 Task: Create New Customer with Customer Name: Mio Cuore, Billing Address Line1: 1405 Camden Street, Billing Address Line2:  Reno, Billing Address Line3:  Nevada 89501, Cell Number: 785-697-6934
Action: Mouse moved to (228, 127)
Screenshot: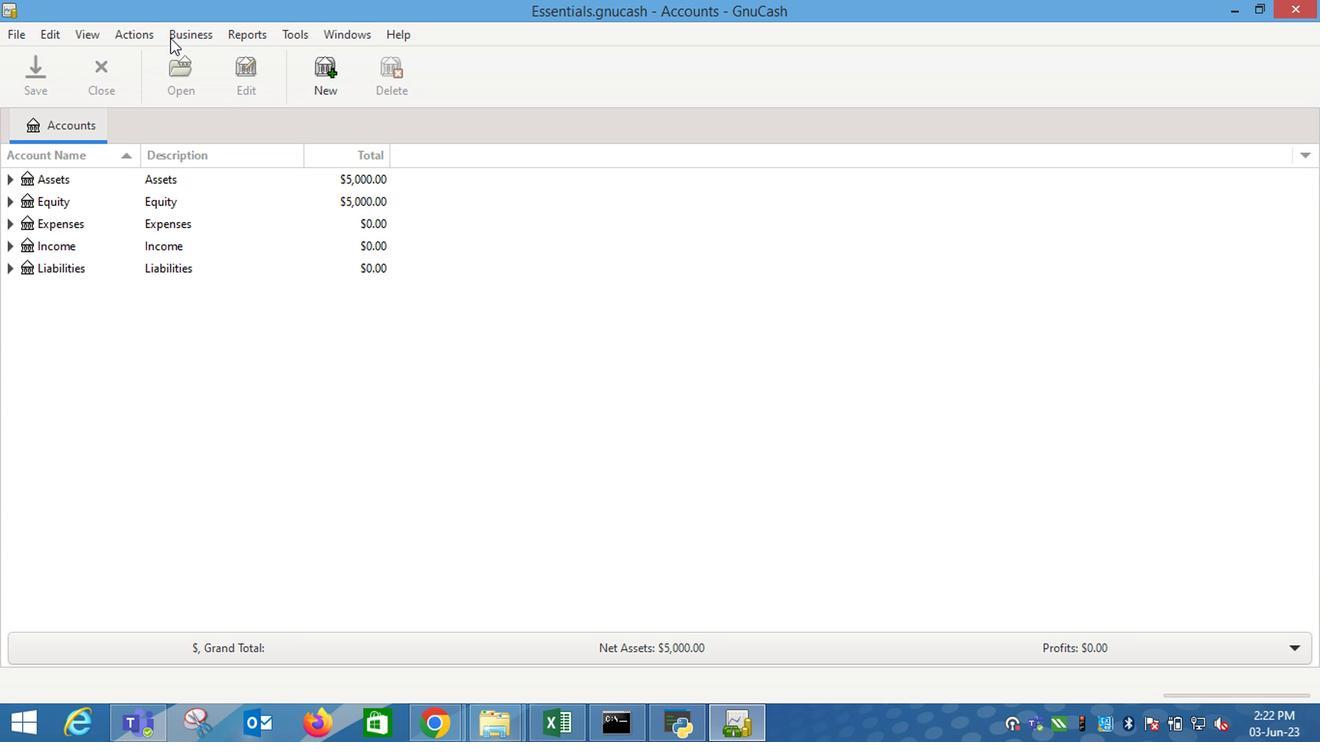 
Action: Mouse pressed left at (228, 127)
Screenshot: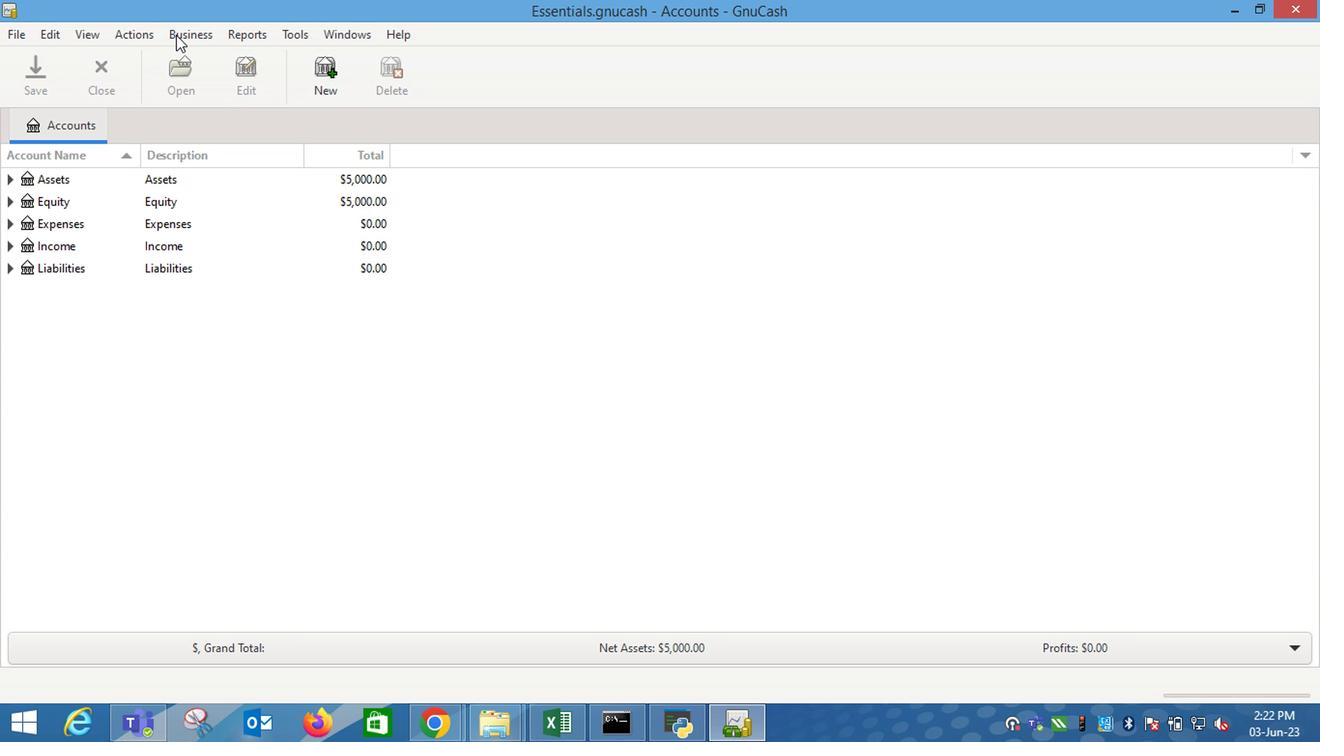 
Action: Mouse moved to (406, 161)
Screenshot: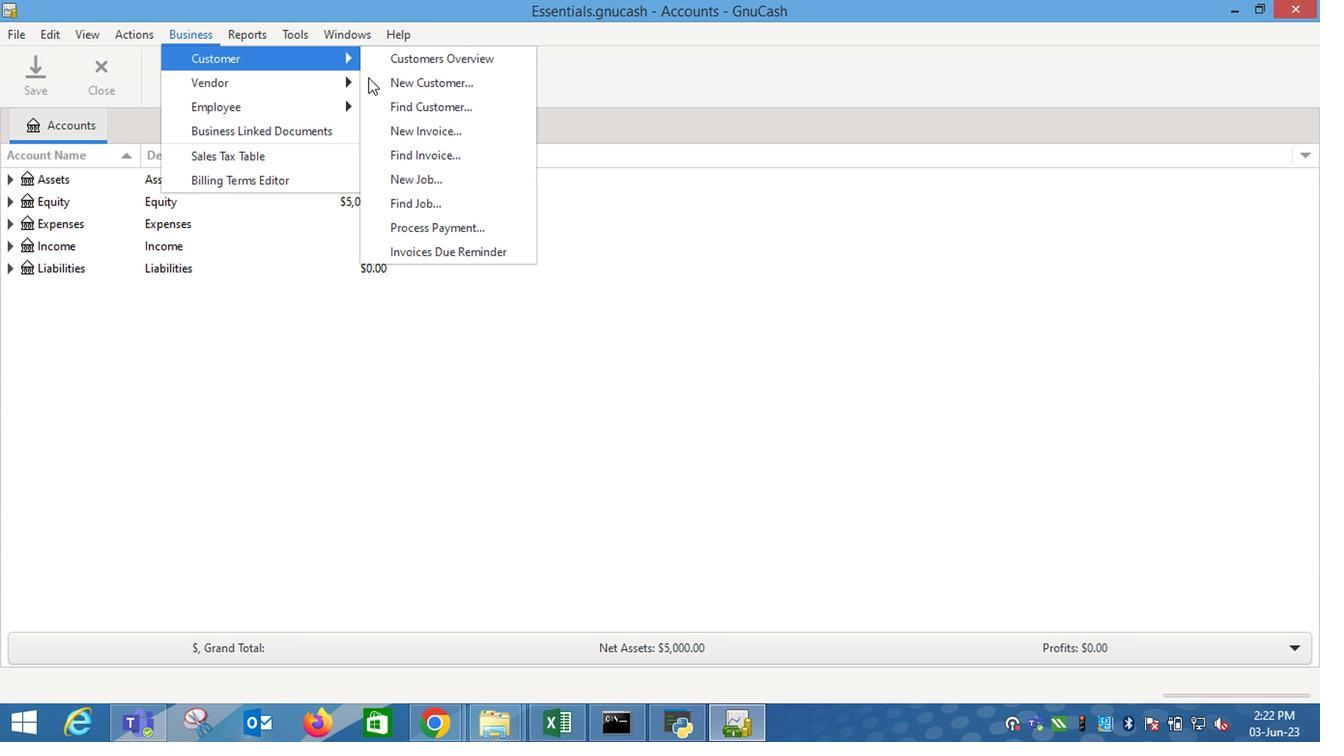 
Action: Mouse pressed left at (406, 161)
Screenshot: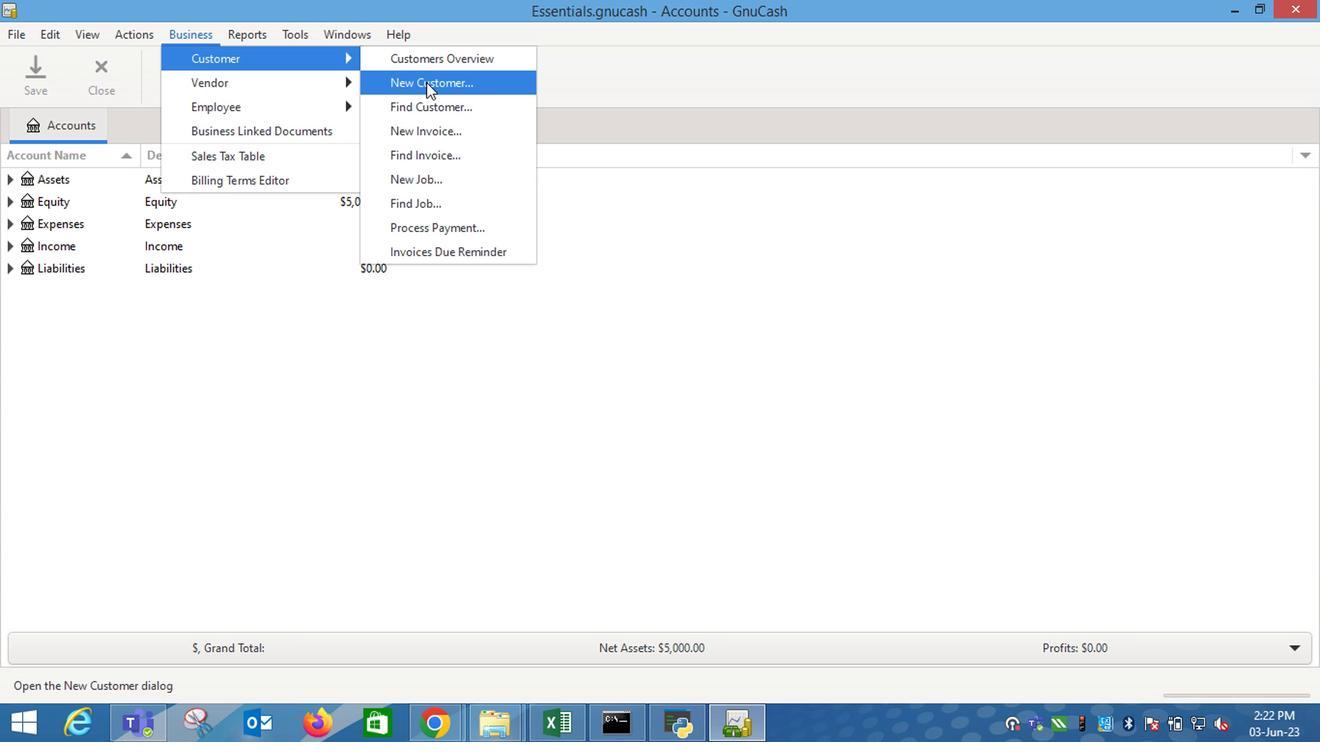 
Action: Mouse moved to (892, 386)
Screenshot: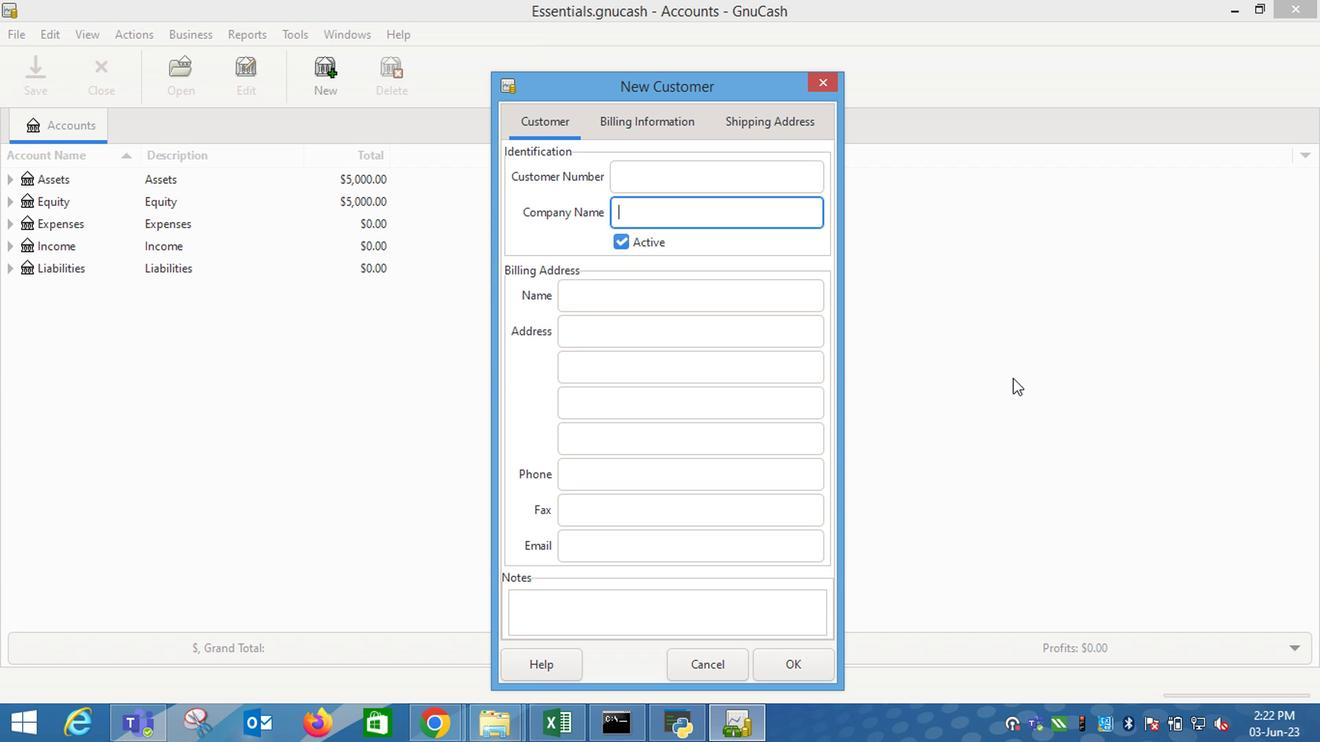
Action: Key pressed <Key.shift_r>Mio<Key.space><Key.shift_r>Cuore<Key.tab><Key.tab><Key.tab>1405<Key.space><Key.shift_r>Camden<Key.space><Key.shift_r>Street<Key.tab><Key.tab><Key.shift><Key.tab><Key.shift_r>Re<Key.tab><Key.shift_r>Ne<Key.tab><Key.tab>785-697-6934
Screenshot: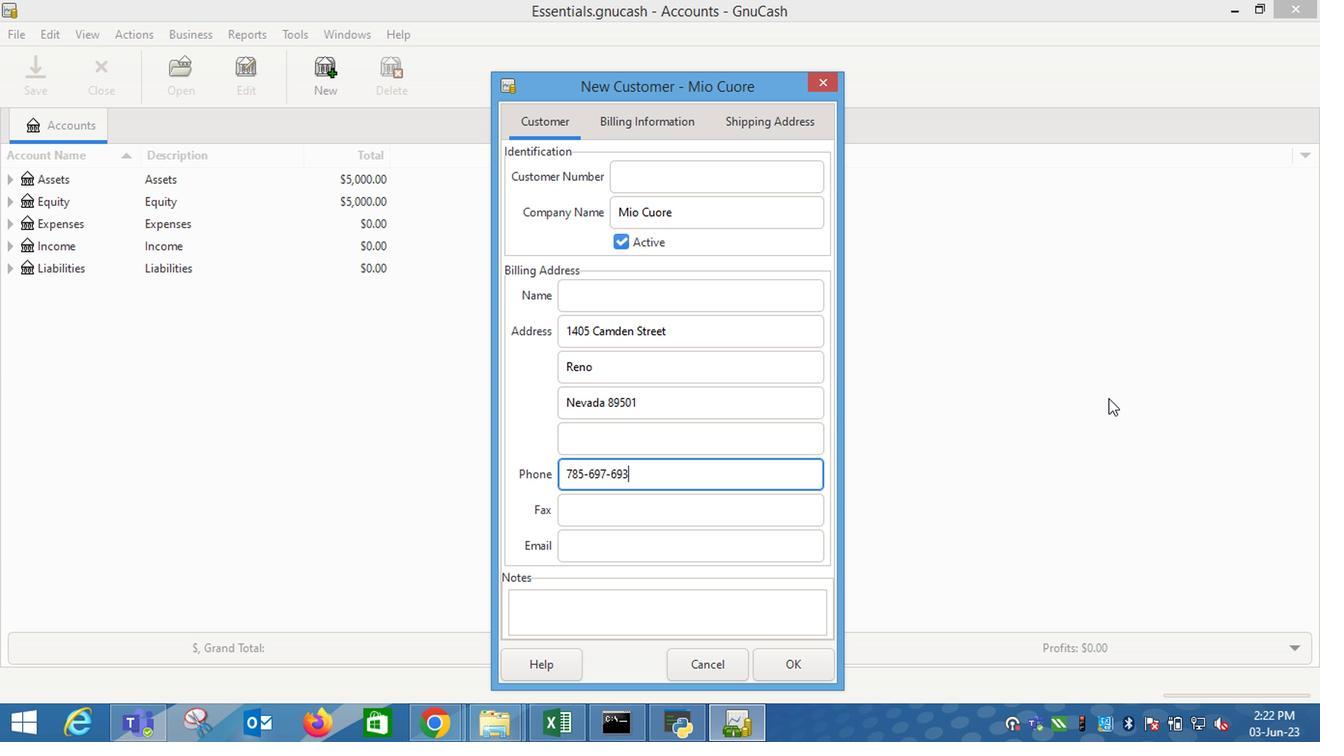 
Action: Mouse moved to (671, 572)
Screenshot: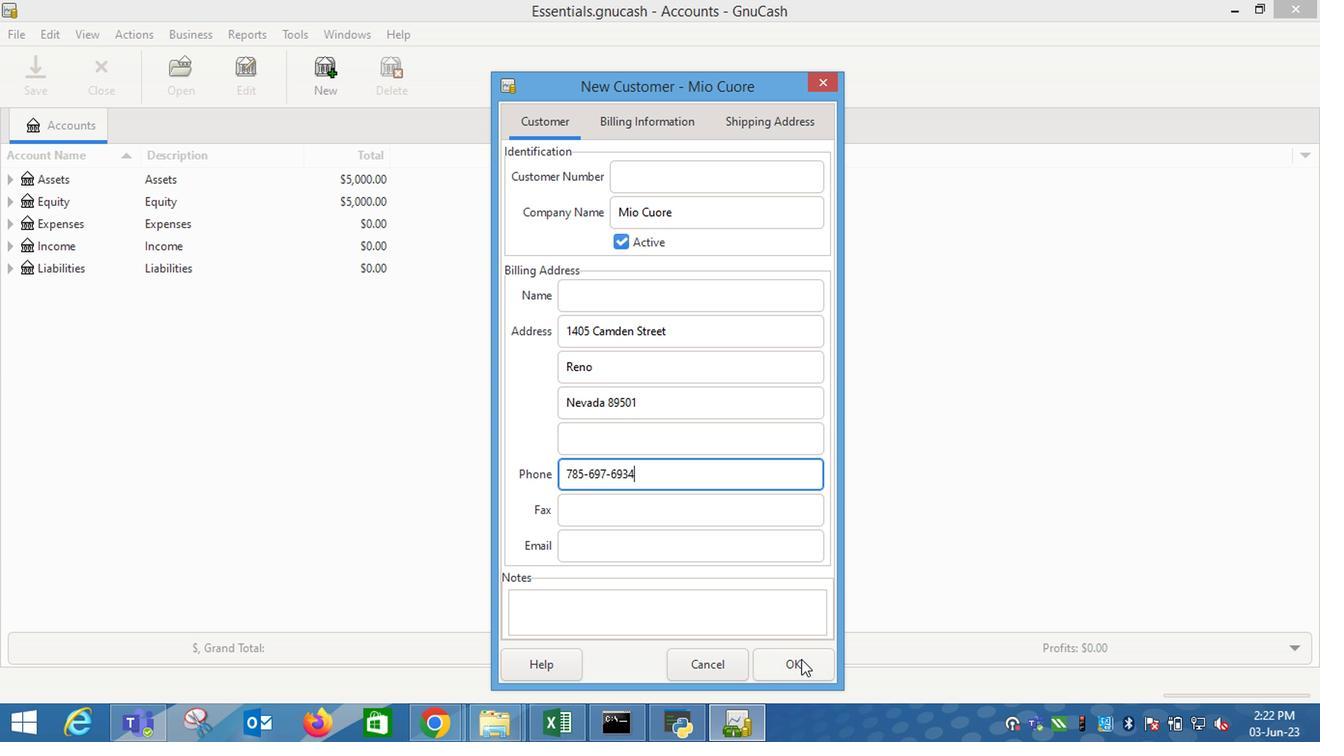 
Action: Mouse pressed left at (671, 572)
Screenshot: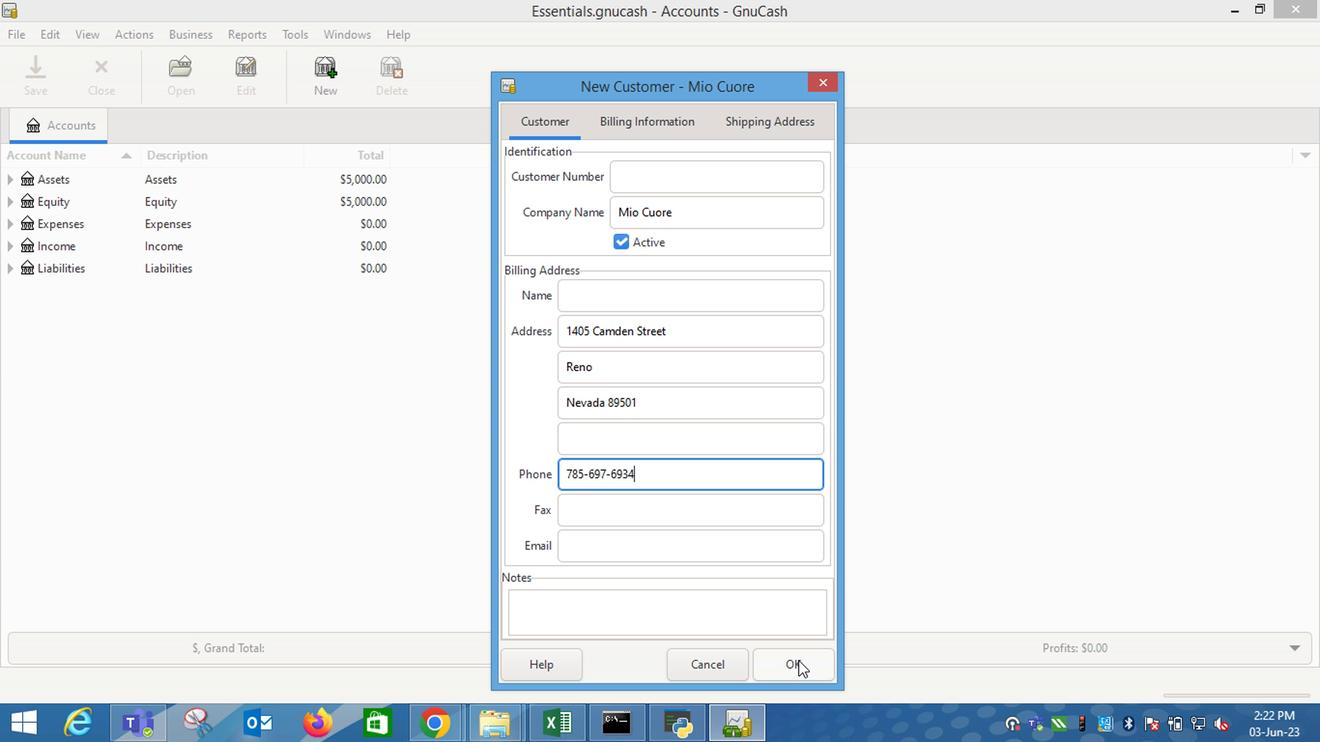 
Action: Mouse moved to (494, 379)
Screenshot: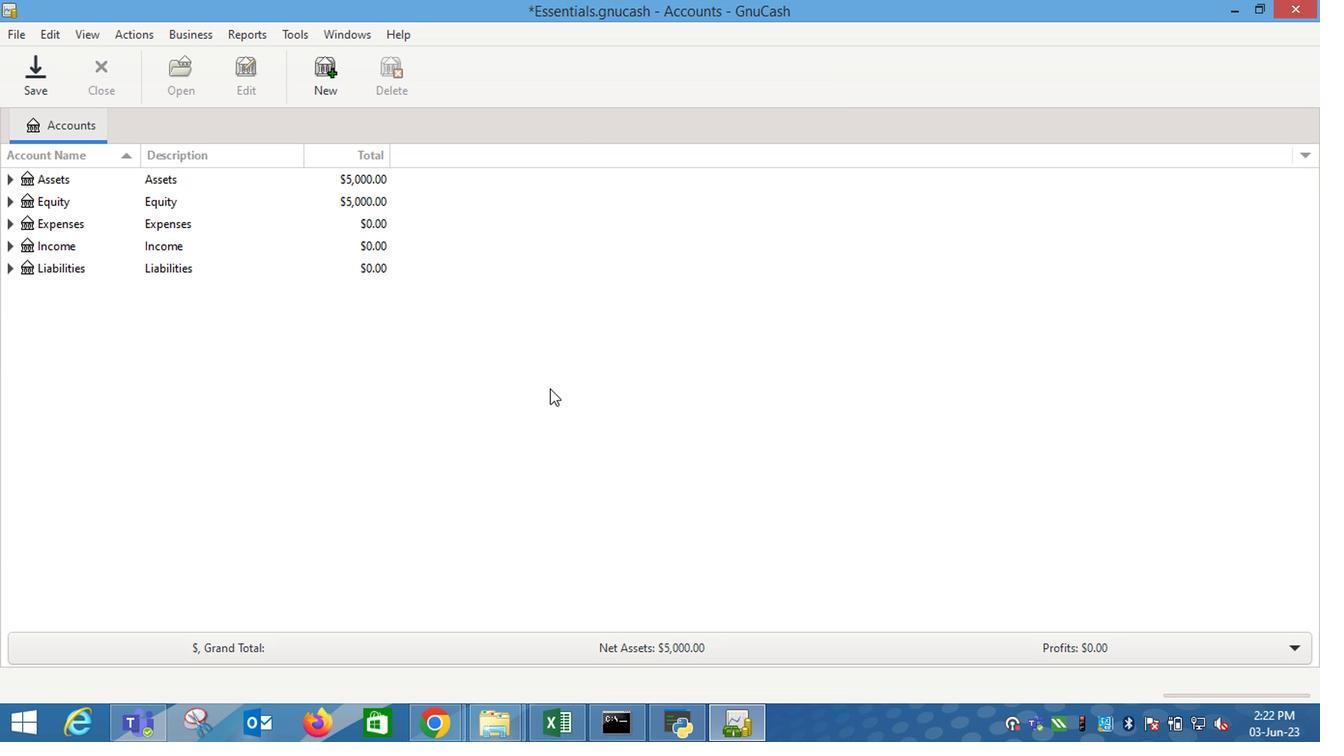 
